 Task: Change the "B-frames between I and P" for "H.264/MPEG-4 Part 10/AVC encoder (x264)" to 5.
Action: Mouse moved to (102, 12)
Screenshot: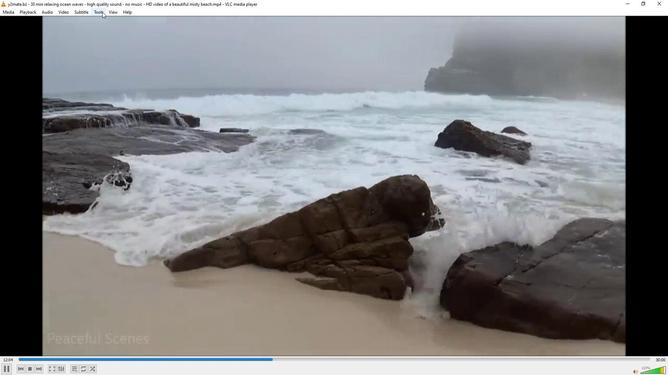 
Action: Mouse pressed left at (102, 12)
Screenshot: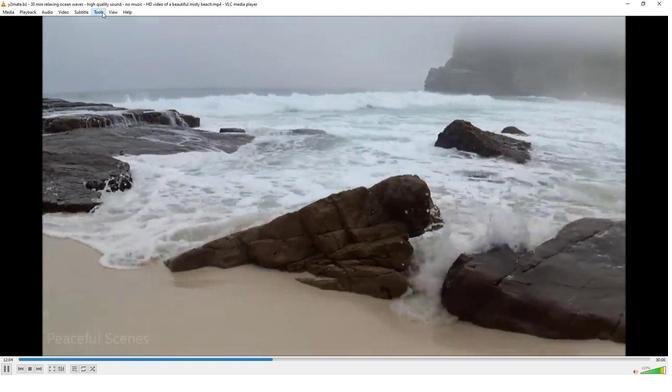 
Action: Mouse moved to (114, 92)
Screenshot: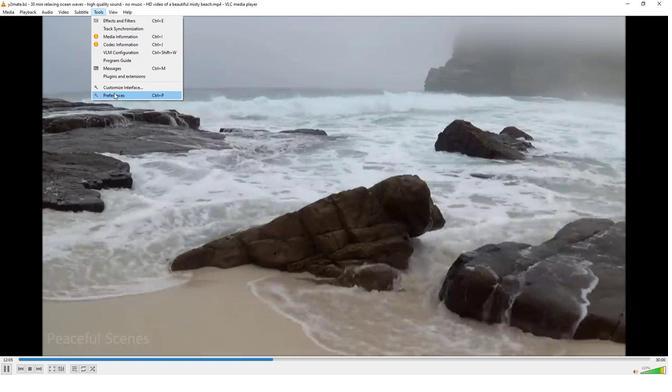 
Action: Mouse pressed left at (114, 92)
Screenshot: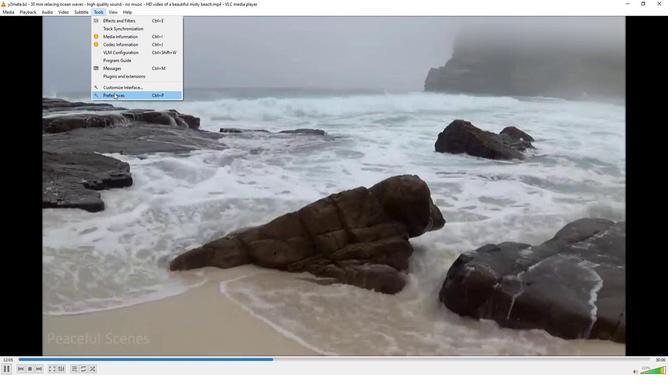 
Action: Mouse moved to (78, 290)
Screenshot: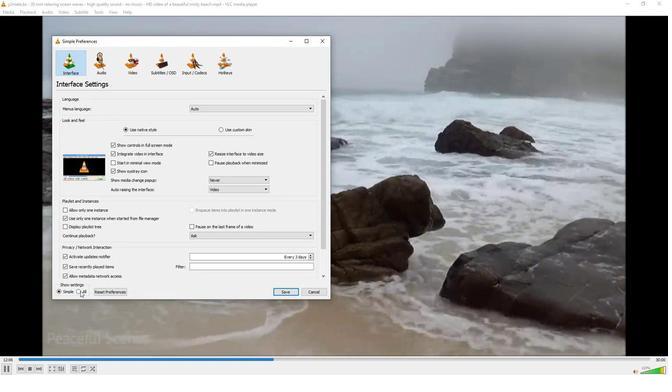 
Action: Mouse pressed left at (78, 290)
Screenshot: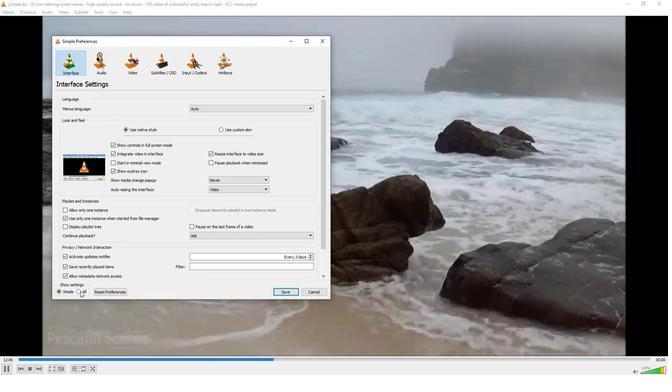 
Action: Mouse moved to (66, 223)
Screenshot: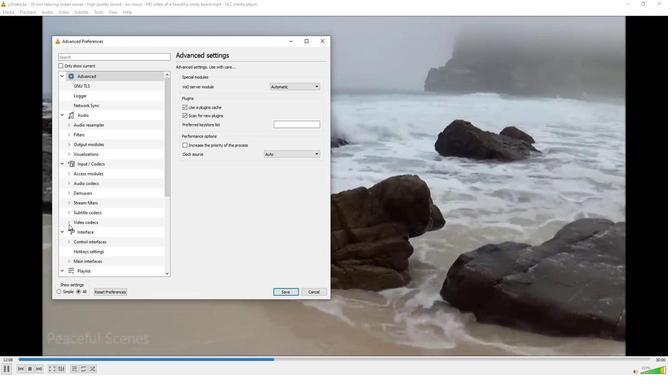 
Action: Mouse pressed left at (66, 223)
Screenshot: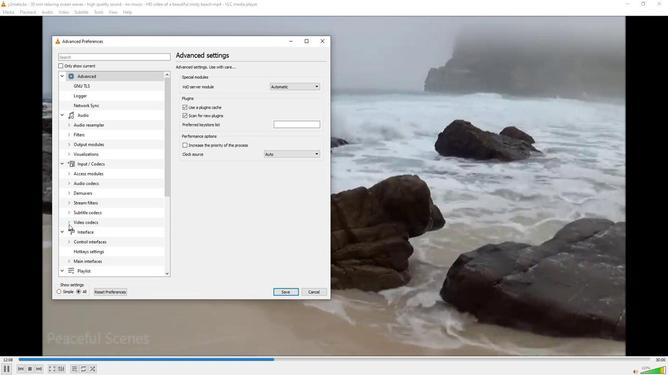 
Action: Mouse moved to (80, 247)
Screenshot: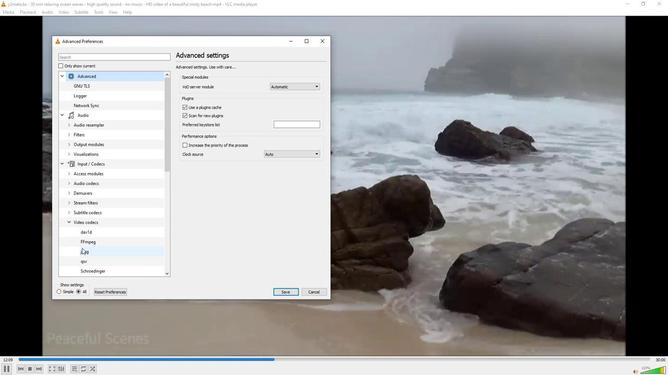 
Action: Mouse scrolled (80, 247) with delta (0, 0)
Screenshot: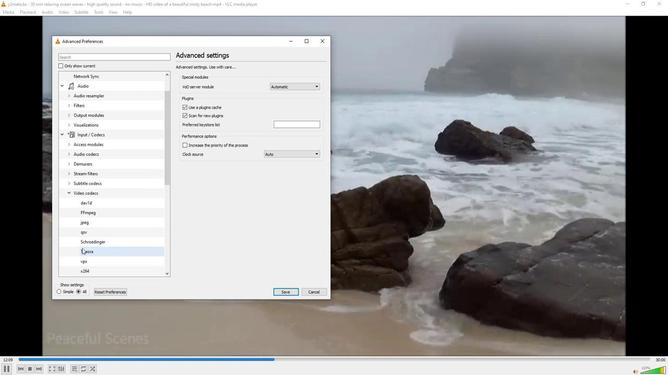 
Action: Mouse moved to (87, 270)
Screenshot: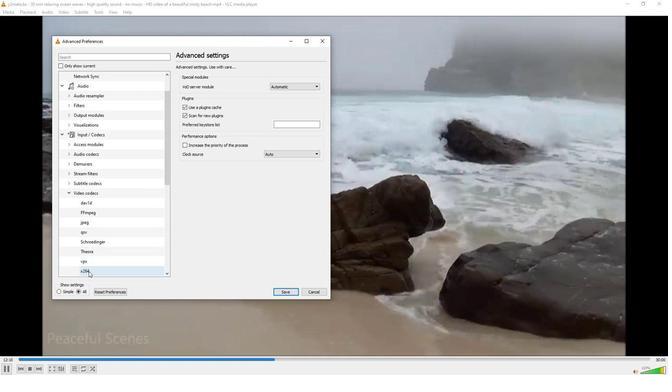 
Action: Mouse pressed left at (87, 270)
Screenshot: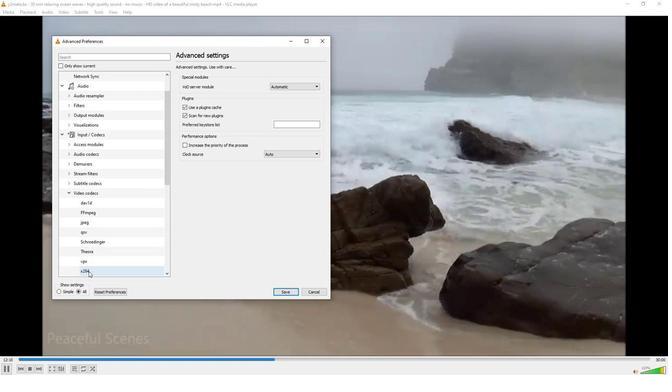 
Action: Mouse moved to (259, 276)
Screenshot: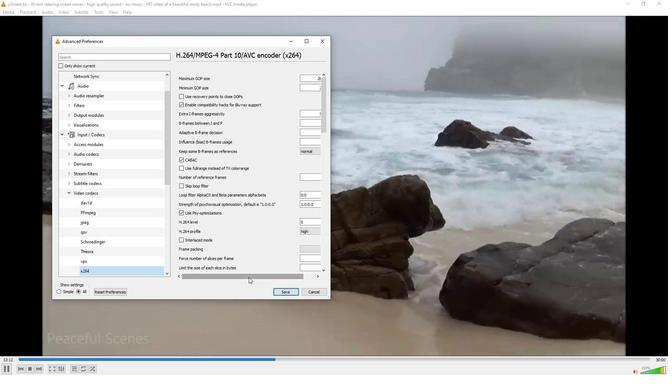 
Action: Mouse pressed left at (259, 276)
Screenshot: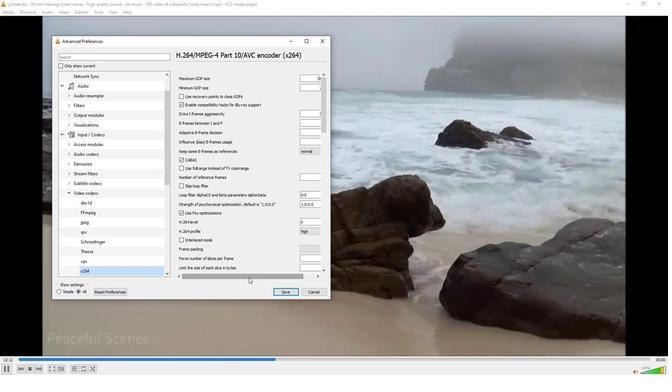
Action: Mouse moved to (330, 120)
Screenshot: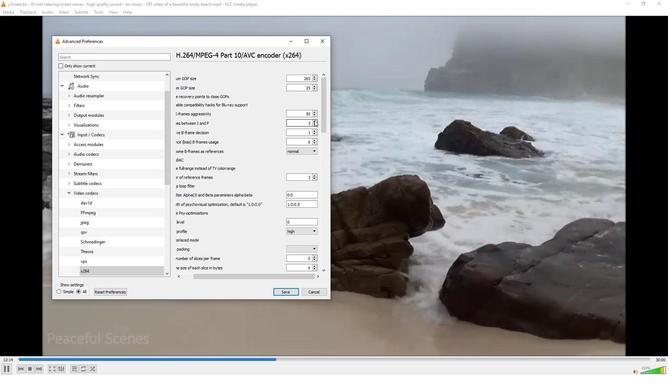 
Action: Mouse pressed left at (330, 120)
Screenshot: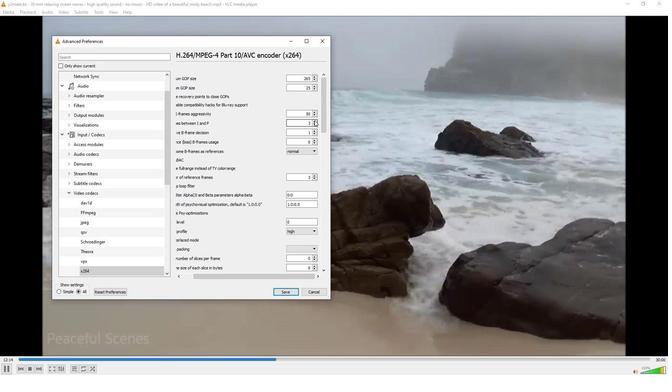 
Action: Mouse pressed left at (330, 120)
Screenshot: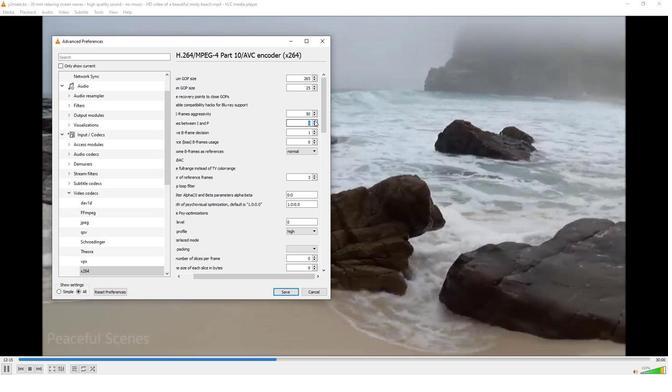 
Action: Mouse moved to (331, 132)
Screenshot: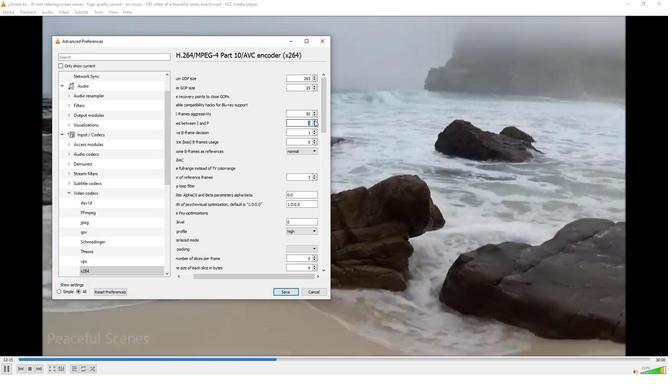 
